 Task: Show the differences between two commits with word-level granularity and file details.
Action: Mouse moved to (160, 166)
Screenshot: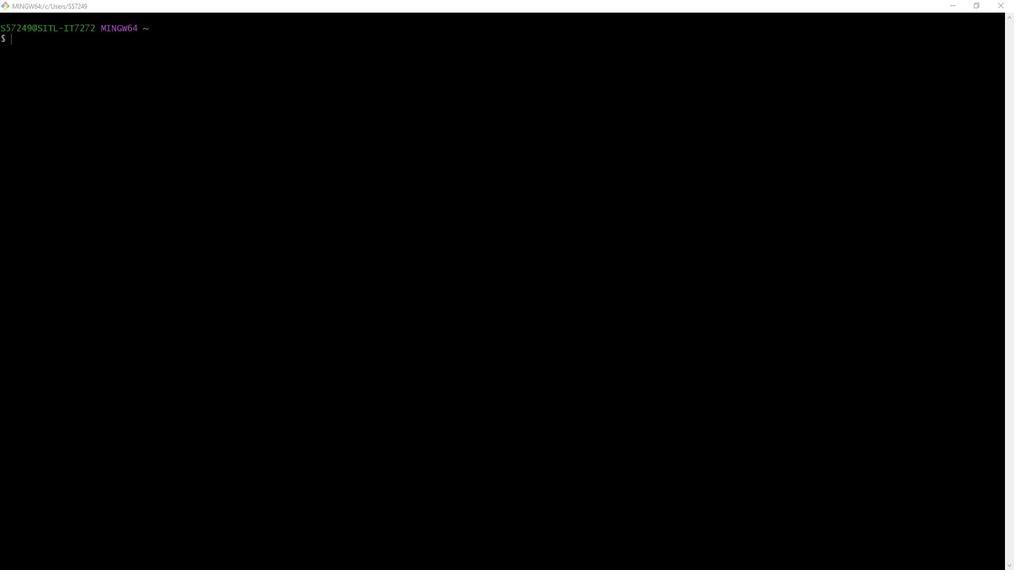 
Action: Mouse pressed left at (160, 166)
Screenshot: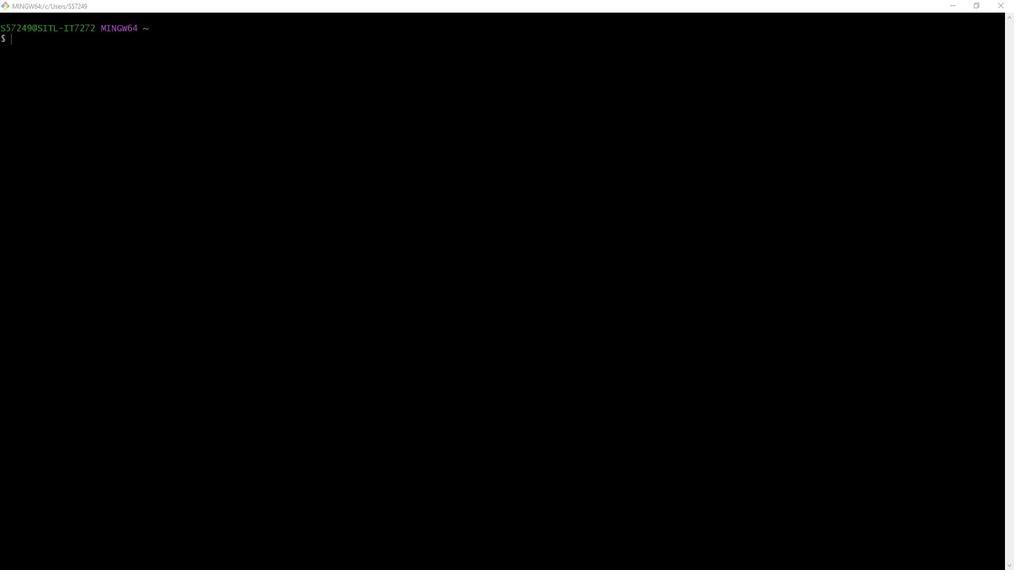 
Action: Mouse moved to (254, 117)
Screenshot: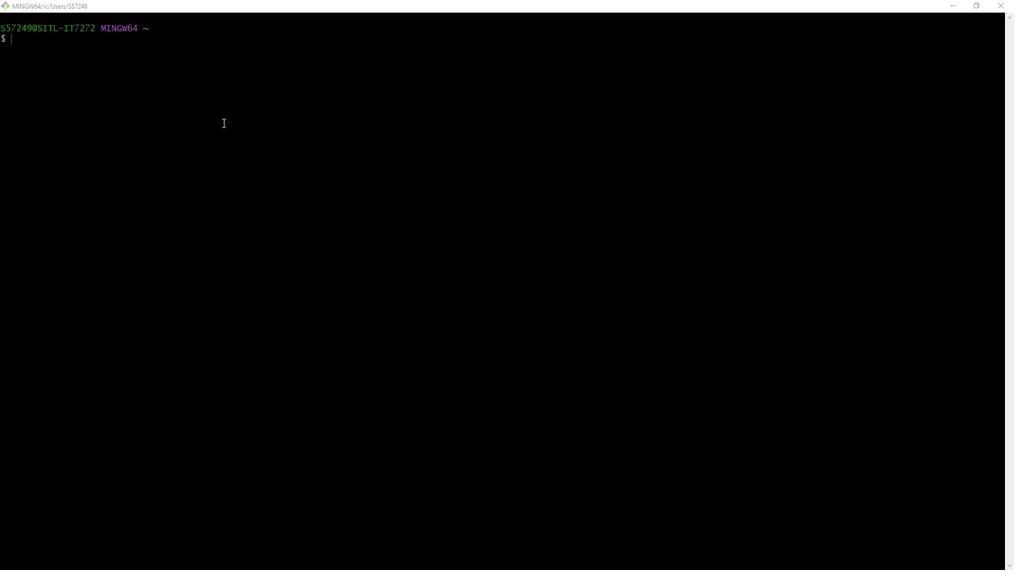 
Action: Mouse pressed left at (254, 117)
Screenshot: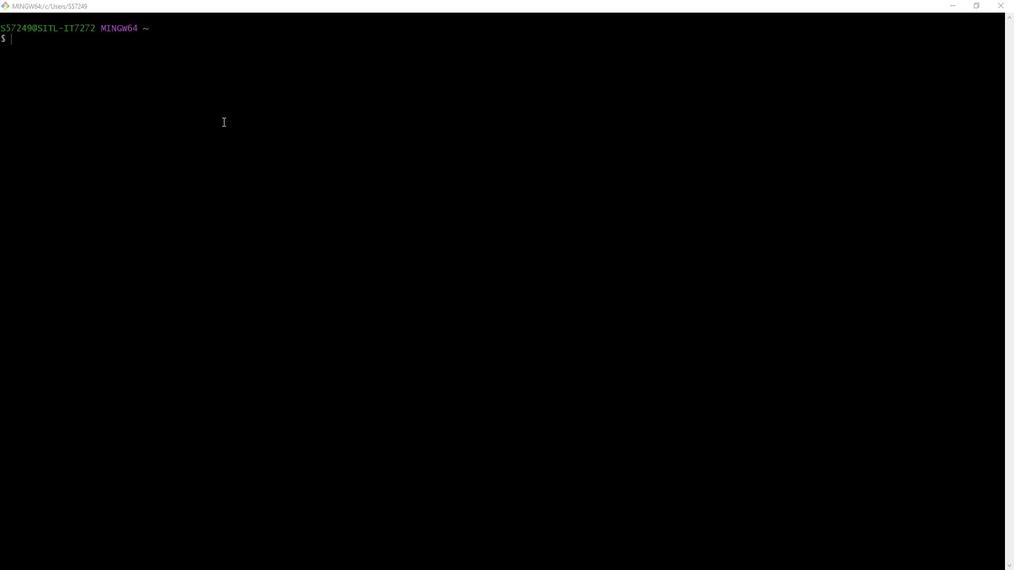 
Action: Key pressed ls<Key.enter>cd<Key.space><Key.shift>Git<Key.enter>ls<Key.enter>cd<Key.space><Key.shift>Bank-<Key.shift>Application<Key.enter>git<Key.space>log<Key.enter>git<Key.space>diff<Key.space>--word-diff<Key.space>d<Key.backspace>822556<Key.space>6<Key.backspace>568711<Key.space>h<Key.backspace><Key.space><Key.backspace>--<Key.space><Key.shift_r>Main/<Key.backspace><Key.backspace><Key.backspace><Key.backspace><Key.backspace>src/<Key.shift_r>Main.java<Key.enter>git<Key.space>diff<Key.space>--word<Key.space>diff<Key.space>822b73<Key.space>75f443<Key.space>--<Key.space>src/<Key.shift_r>Main.java<Key.enter>git<Key.space>diff<Key.space>--word-diff<Key.space>822b73<Key.space>75f443<Key.space>--<Key.space>src/<Key.shift_r>Main.java<Key.enter>
Screenshot: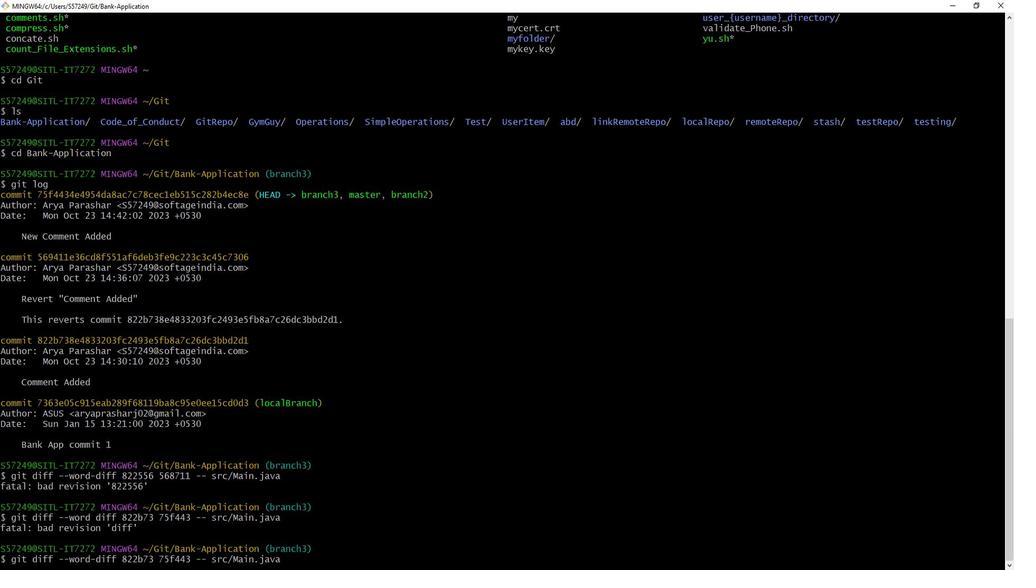 
Action: Mouse moved to (171, 166)
Screenshot: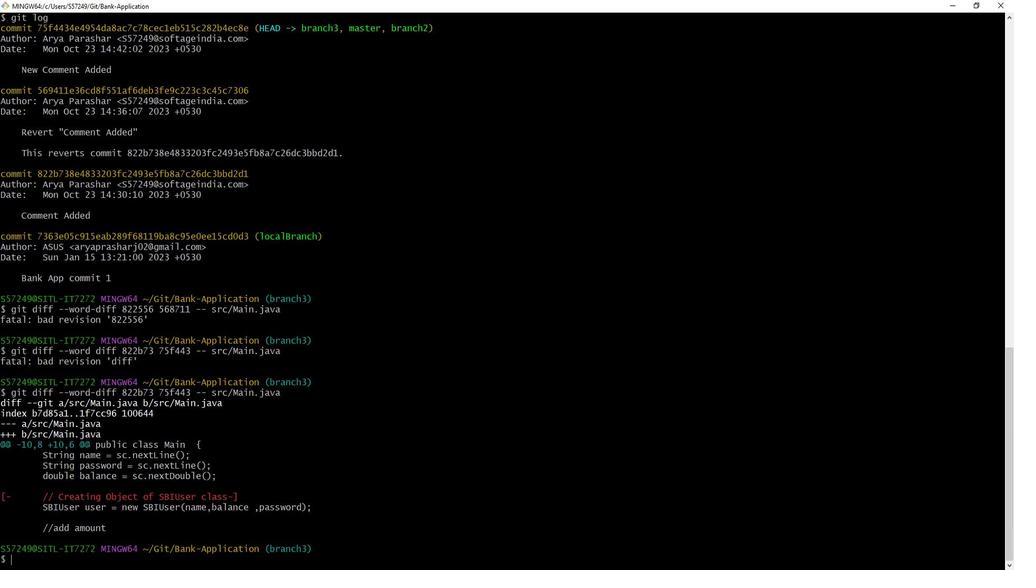 
Action: Mouse pressed left at (171, 166)
Screenshot: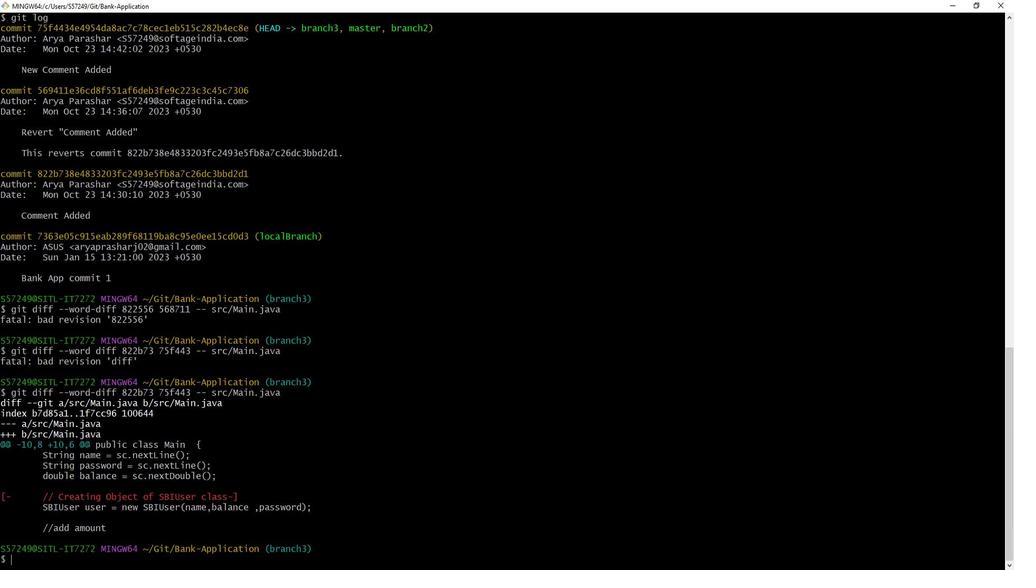 
Action: Mouse moved to (179, 158)
Screenshot: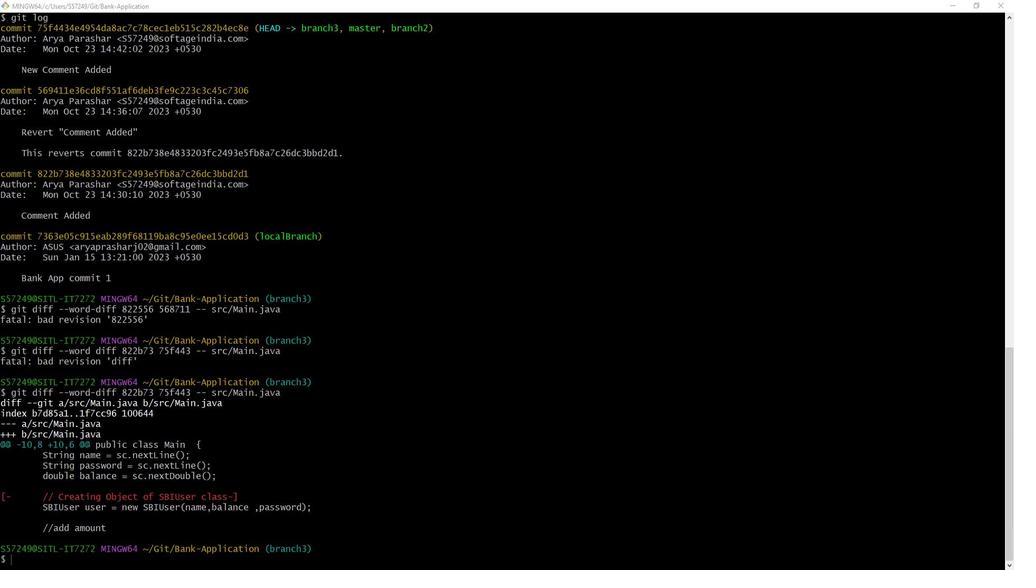 
Action: Mouse pressed left at (179, 158)
Screenshot: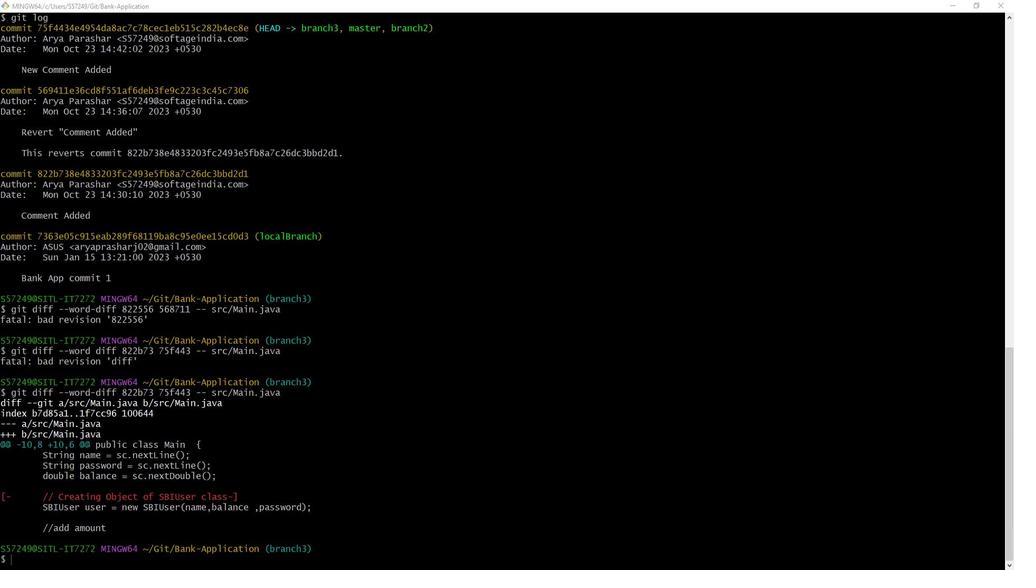 
Action: Mouse moved to (182, 143)
Screenshot: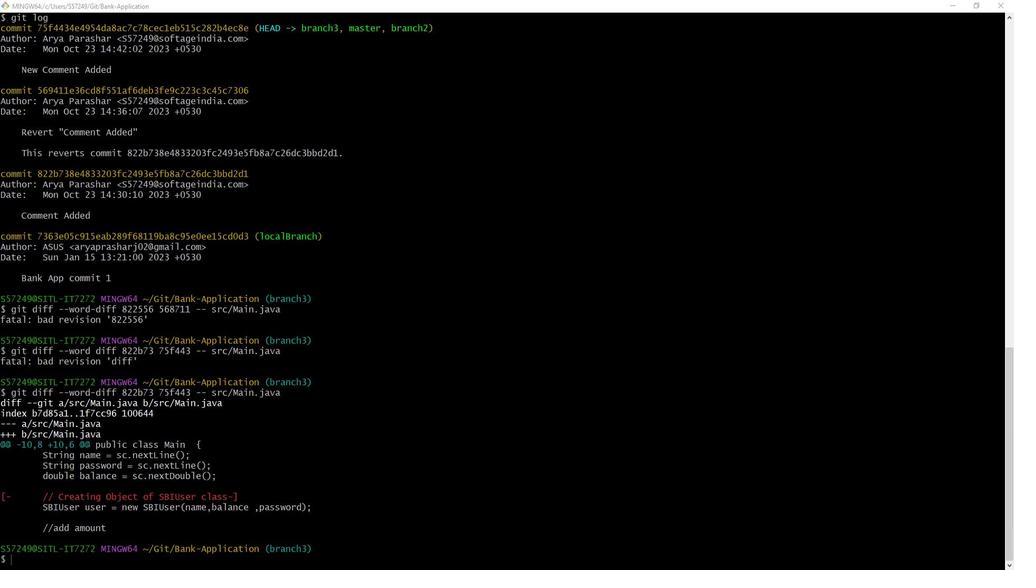 
Action: Mouse pressed left at (182, 143)
Screenshot: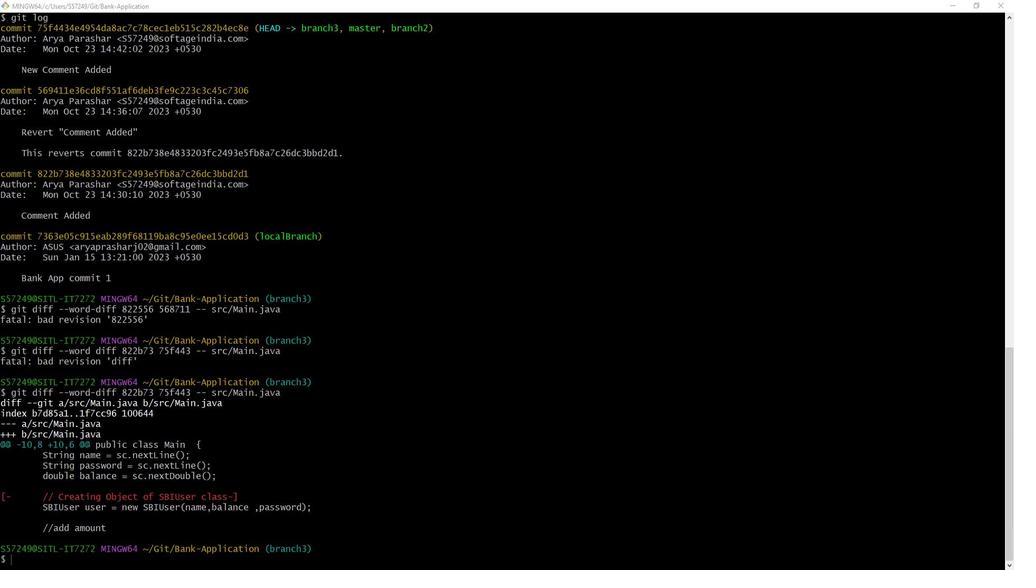 
